 Task: Create Card Emergency Response Planning in Board Website Performance to Workspace Financial Reporting. Create Card Signal Processing Review in Board Media Planning and Buying to Workspace Financial Reporting. Create Card Emergency Response Planning in Board Sales Pipeline Analysis and Management to Workspace Financial Reporting
Action: Mouse moved to (361, 147)
Screenshot: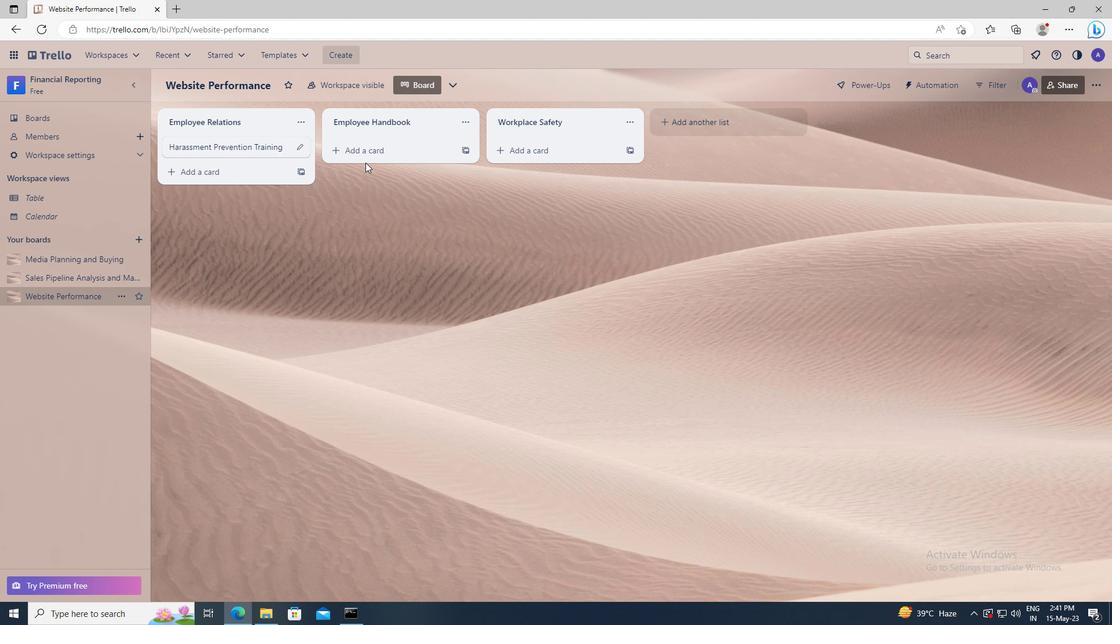 
Action: Mouse pressed left at (361, 147)
Screenshot: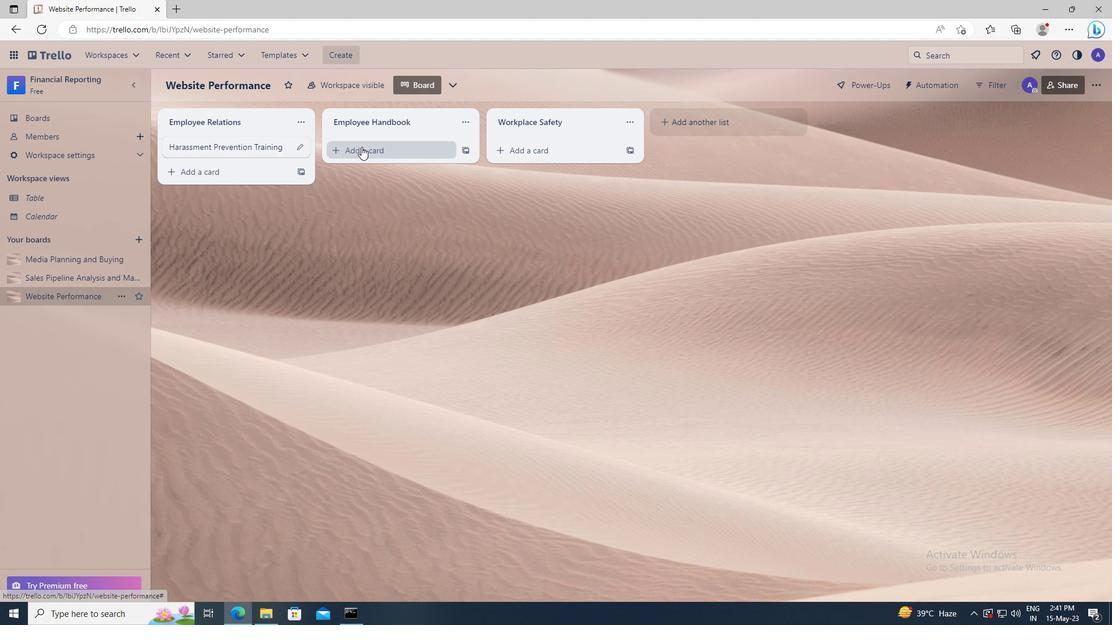 
Action: Key pressed <Key.shift>EMERGENCY<Key.space><Key.shift>RESPONSE<Key.space><Key.shift>PLANNING
Screenshot: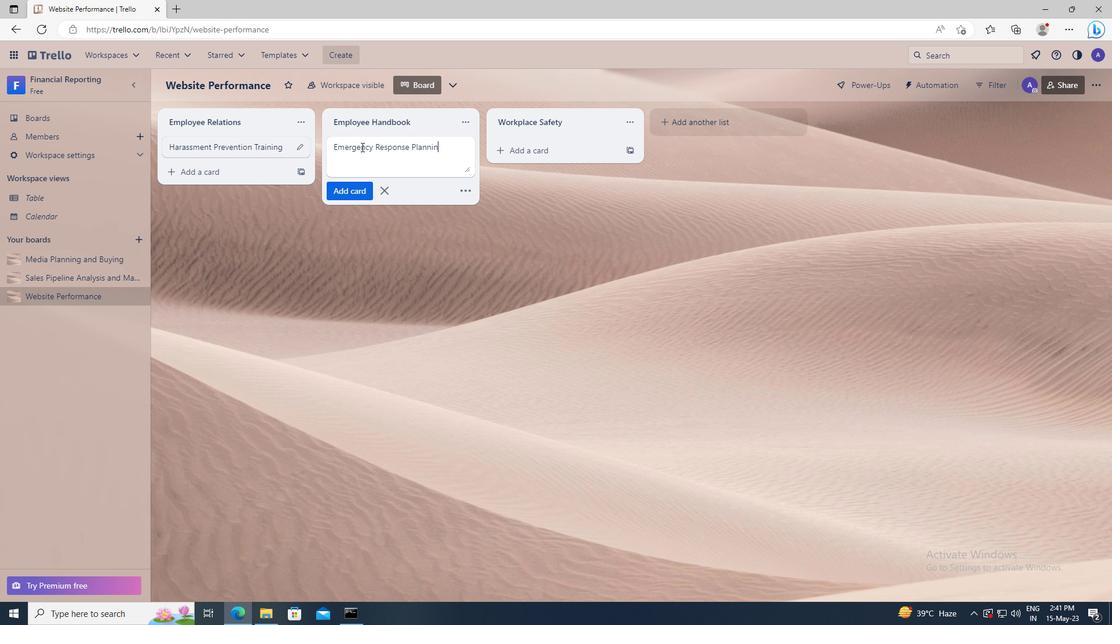 
Action: Mouse moved to (359, 190)
Screenshot: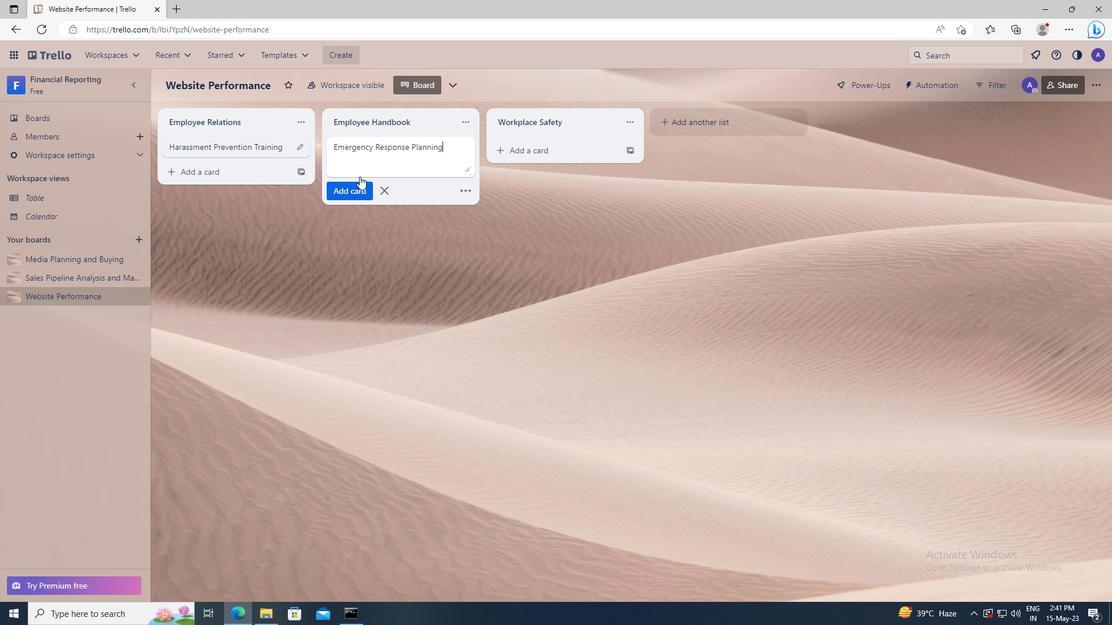 
Action: Mouse pressed left at (359, 190)
Screenshot: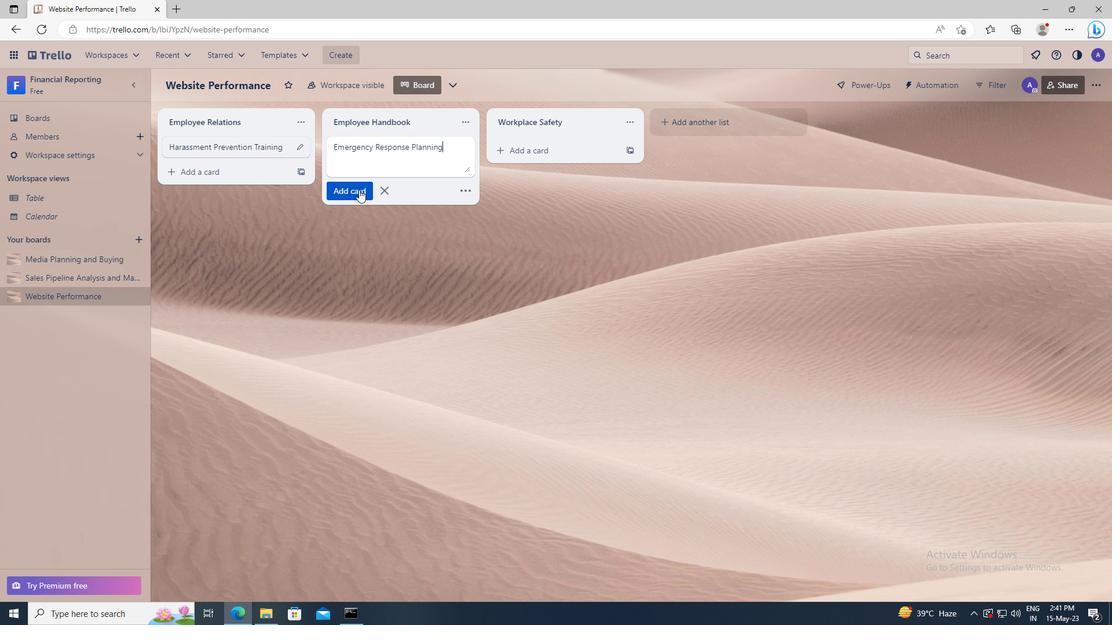 
Action: Mouse moved to (80, 254)
Screenshot: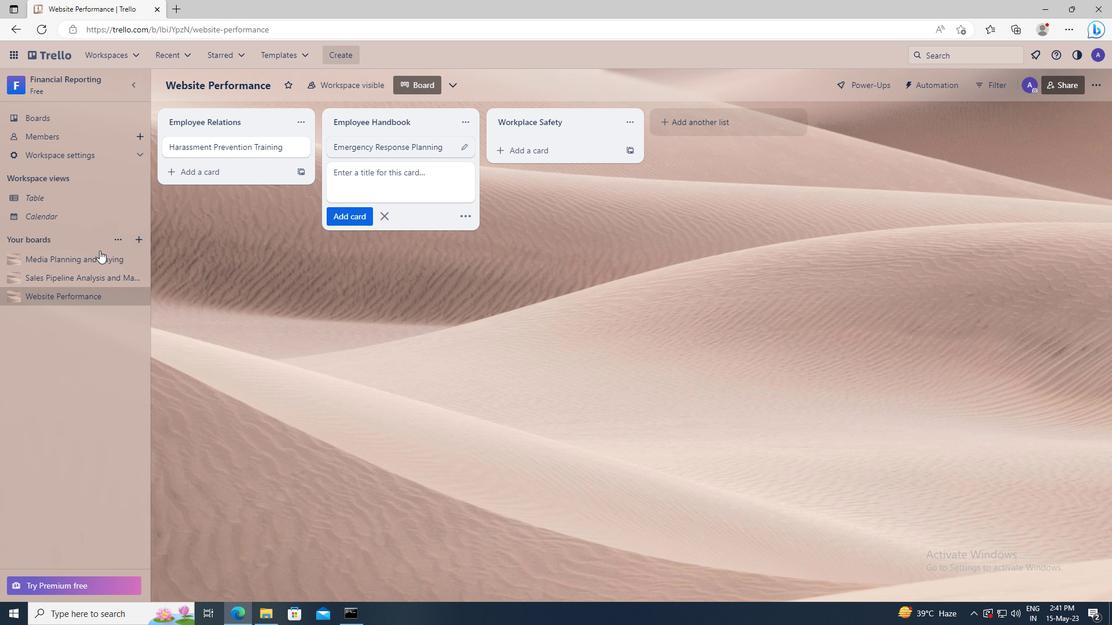 
Action: Mouse pressed left at (80, 254)
Screenshot: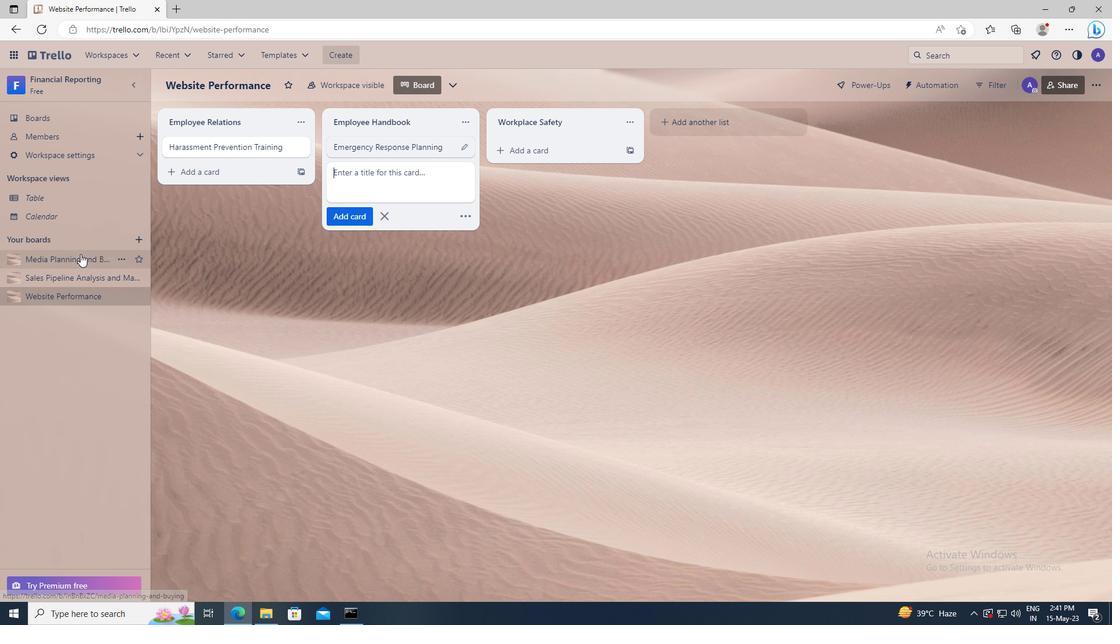 
Action: Mouse moved to (361, 151)
Screenshot: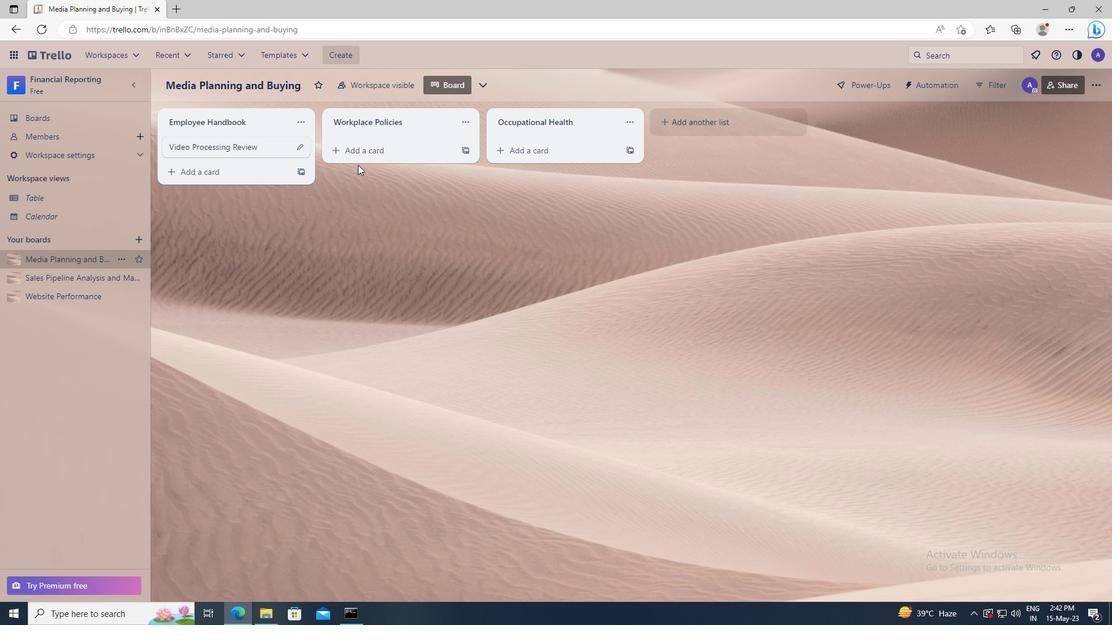 
Action: Mouse pressed left at (361, 151)
Screenshot: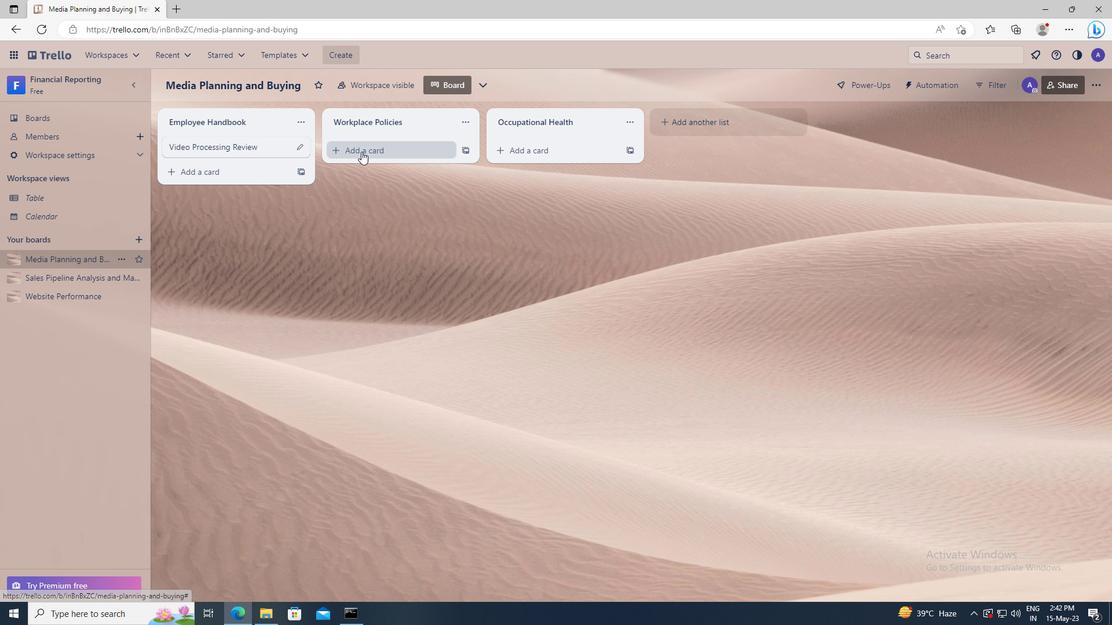 
Action: Key pressed <Key.shift>SIGNAL<Key.space><Key.shift>PROCESSING<Key.space><Key.shift>REVIEW
Screenshot: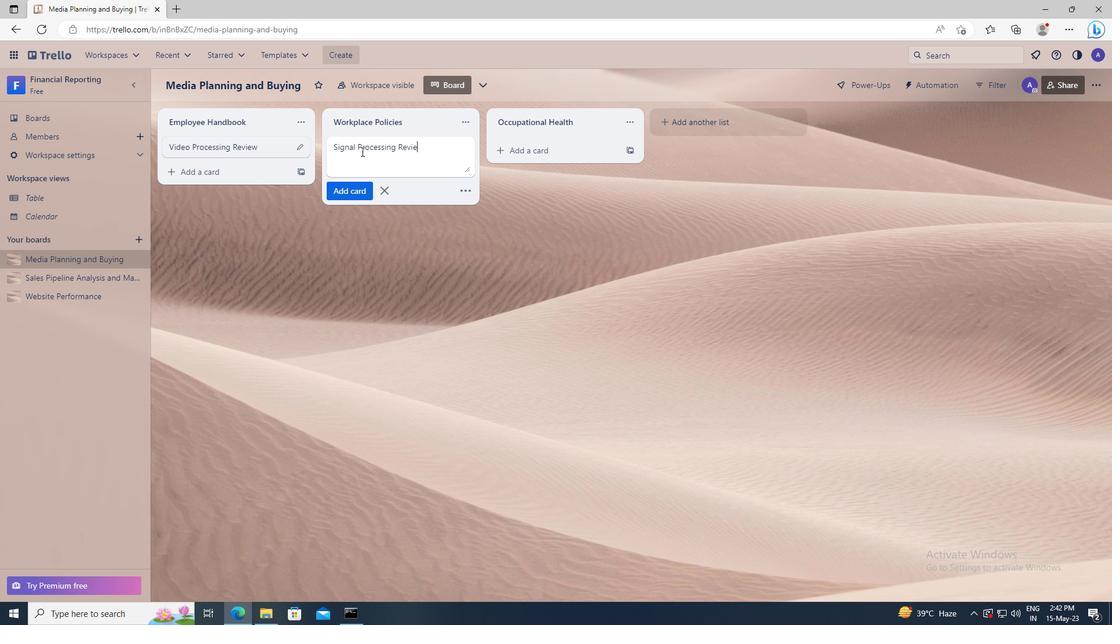 
Action: Mouse moved to (357, 193)
Screenshot: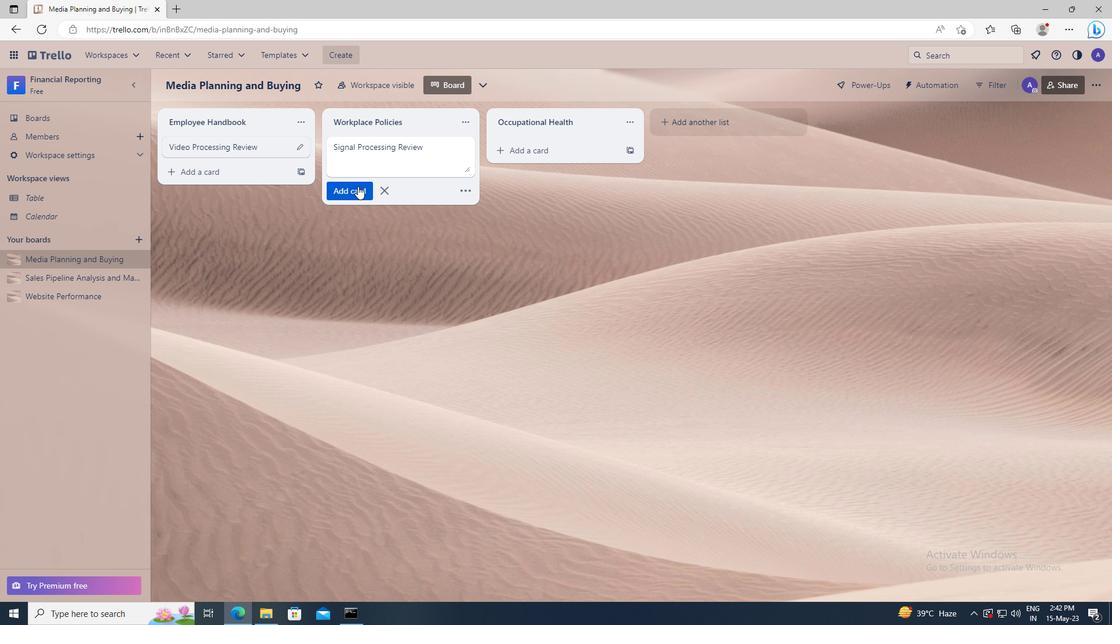 
Action: Mouse pressed left at (357, 193)
Screenshot: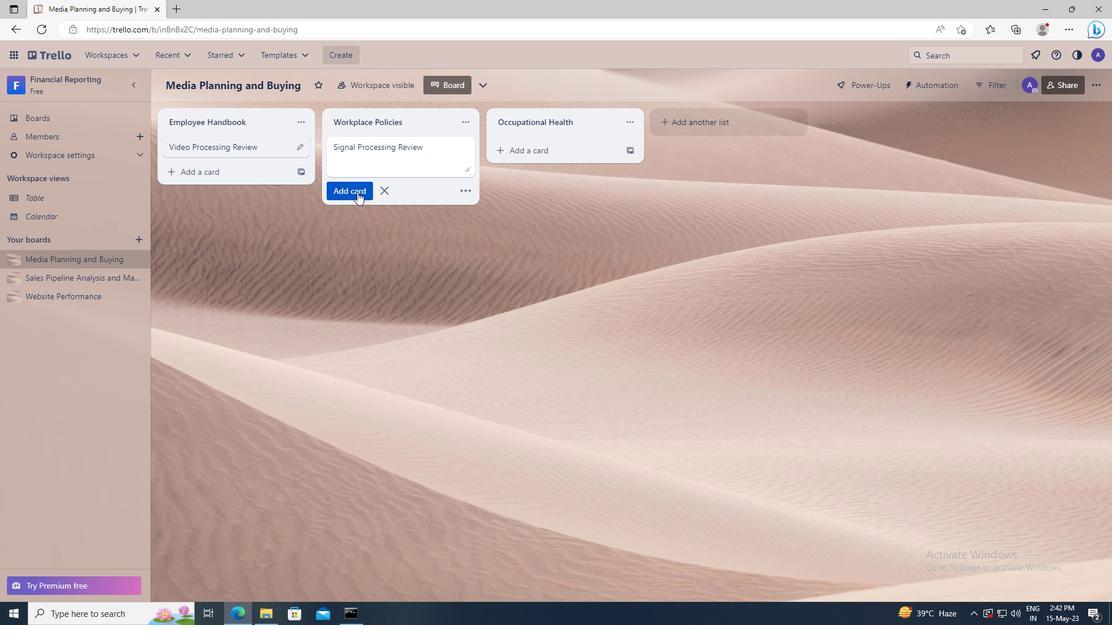 
Action: Mouse moved to (94, 276)
Screenshot: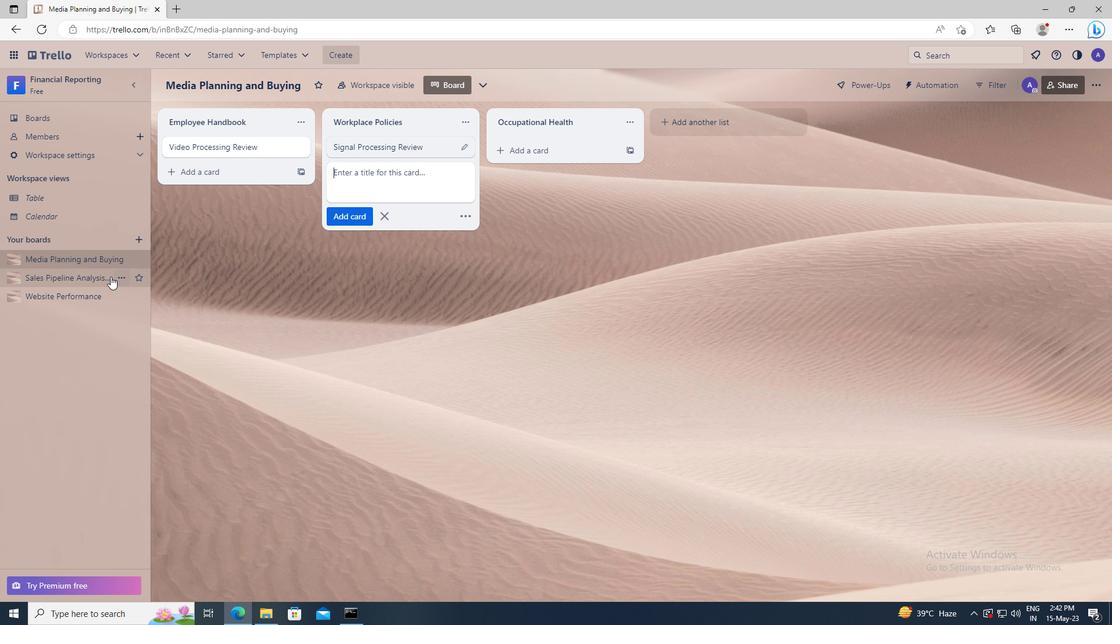 
Action: Mouse pressed left at (94, 276)
Screenshot: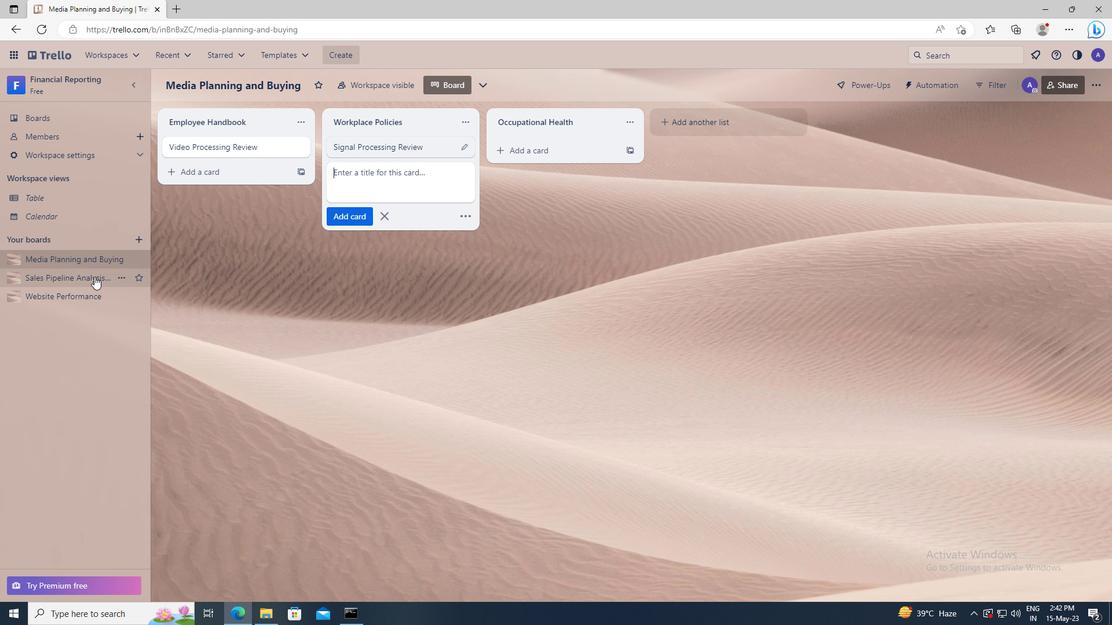 
Action: Mouse moved to (369, 154)
Screenshot: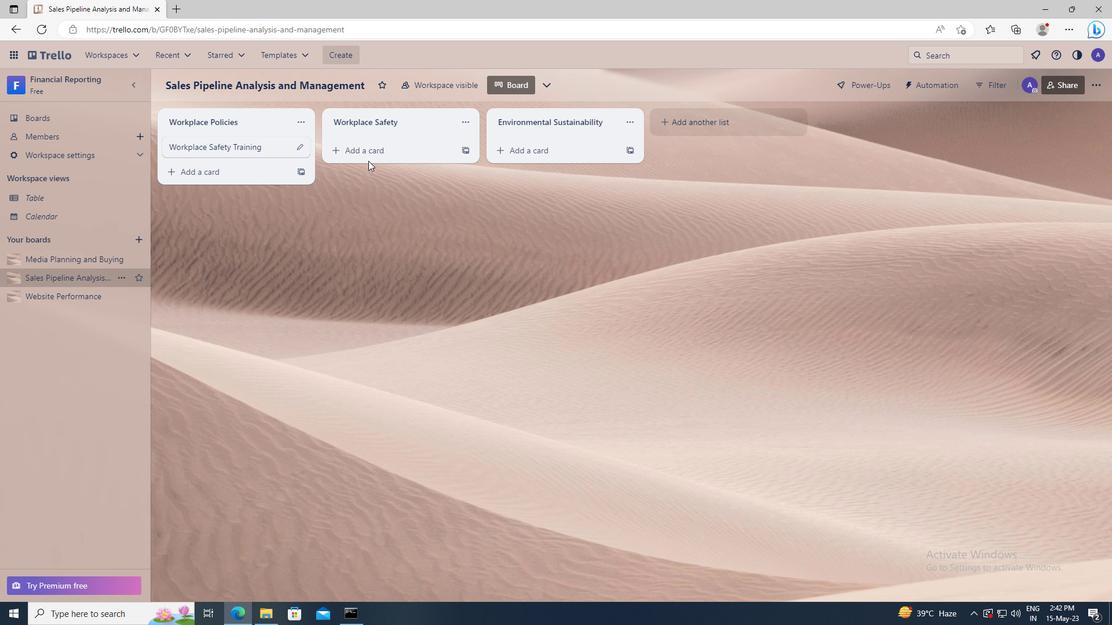 
Action: Mouse pressed left at (369, 154)
Screenshot: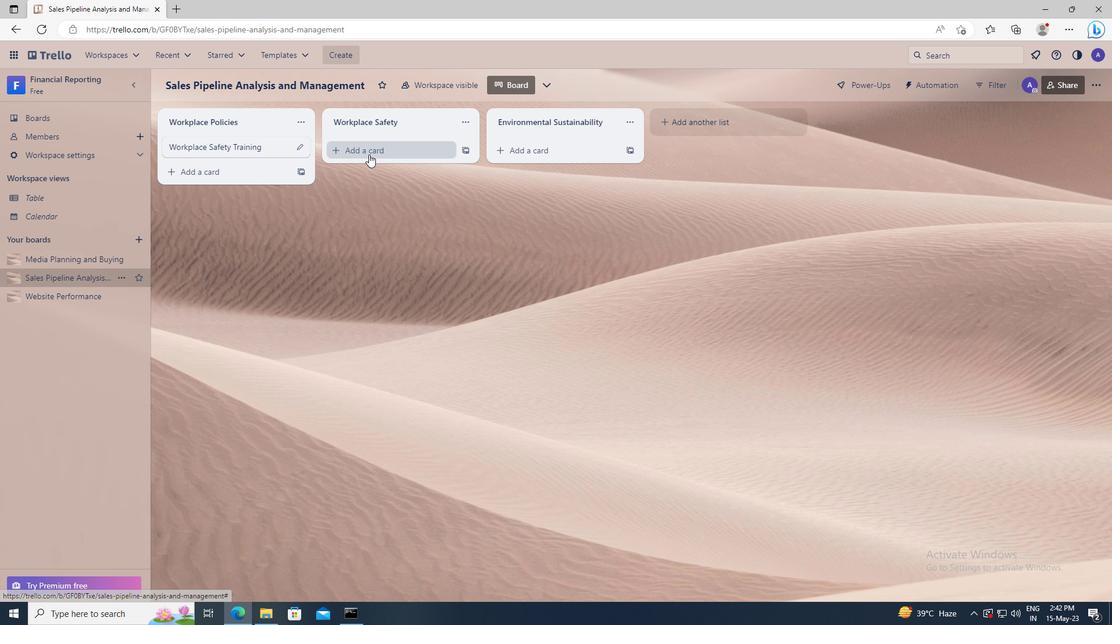 
Action: Key pressed <Key.shift>EMERGENCY<Key.space><Key.shift>RESPONSE<Key.space><Key.shift>PLANNING
Screenshot: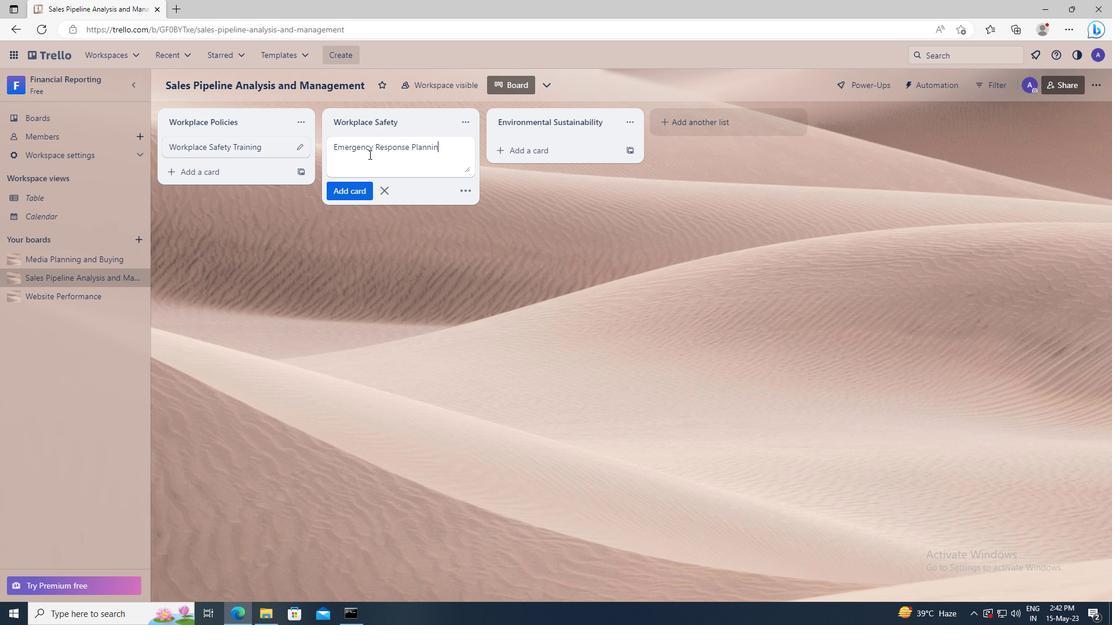 
Action: Mouse moved to (362, 188)
Screenshot: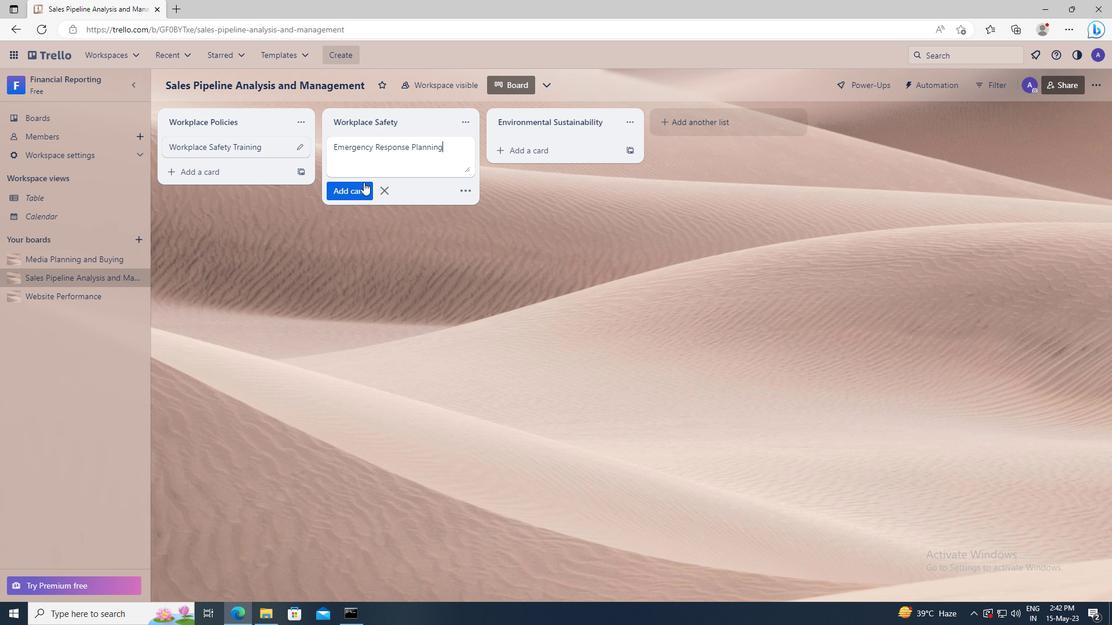 
Action: Mouse pressed left at (362, 188)
Screenshot: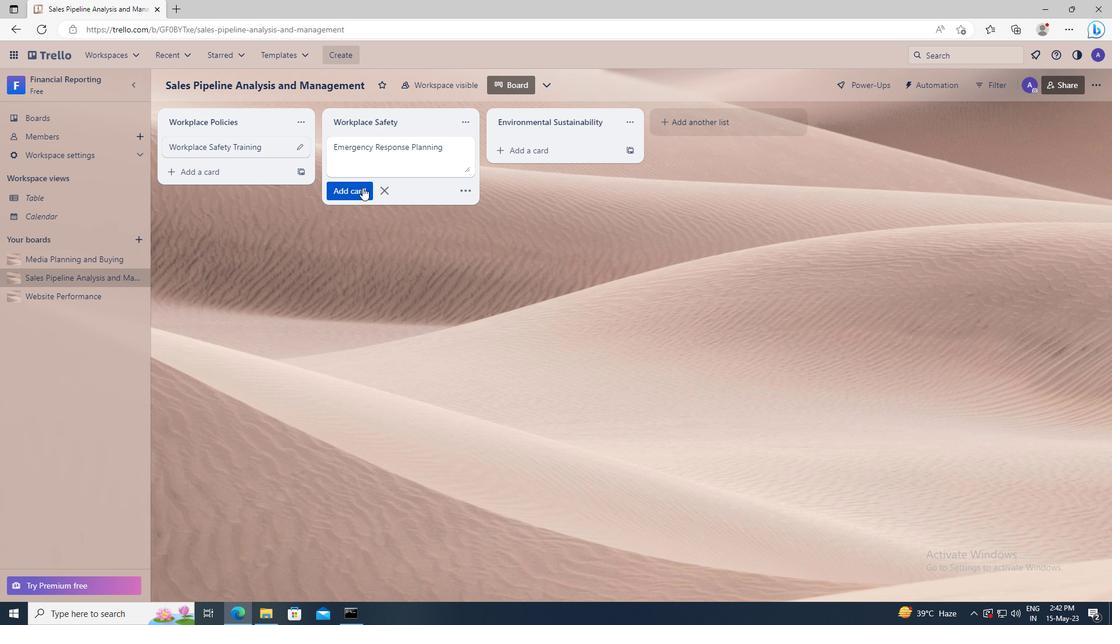
